 Task: Run without debugging the code.
Action: Mouse moved to (138, 8)
Screenshot: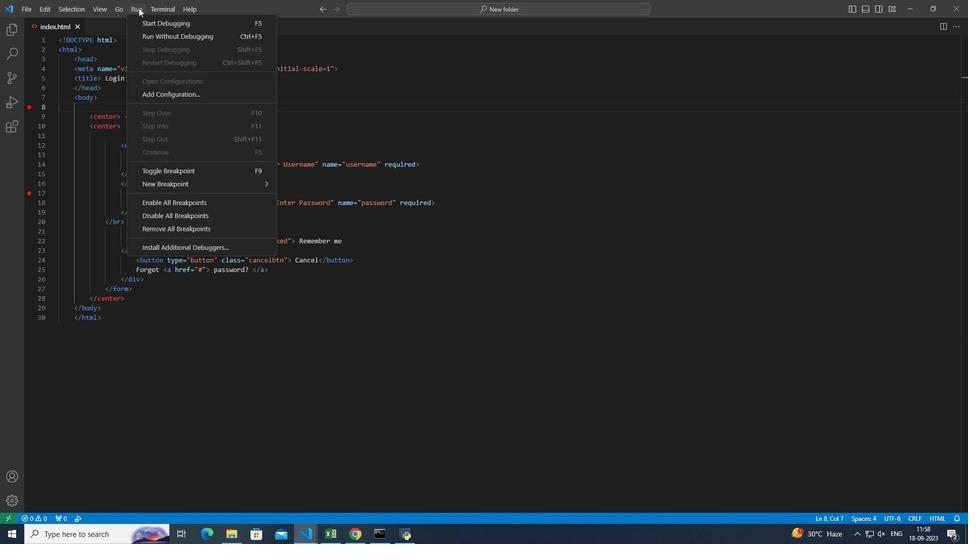
Action: Mouse pressed left at (138, 8)
Screenshot: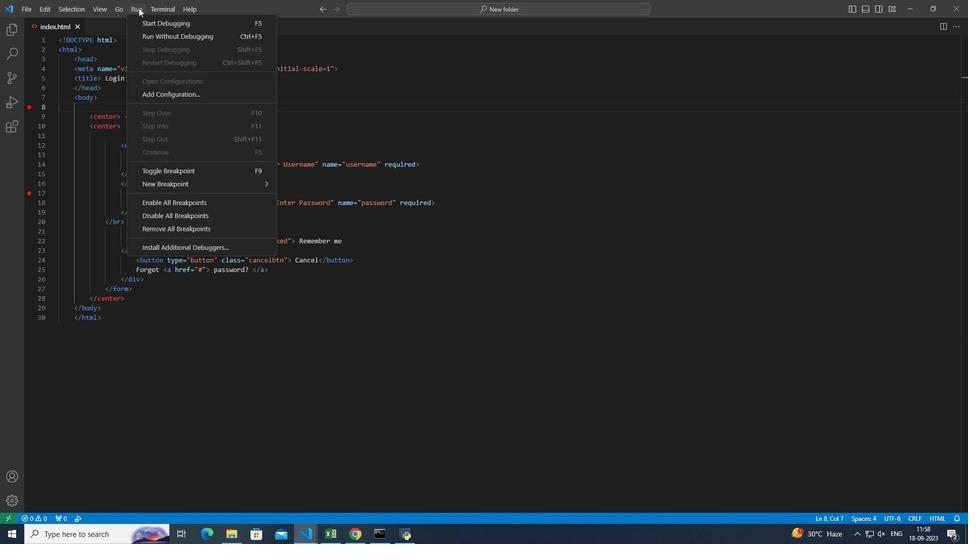 
Action: Mouse moved to (203, 39)
Screenshot: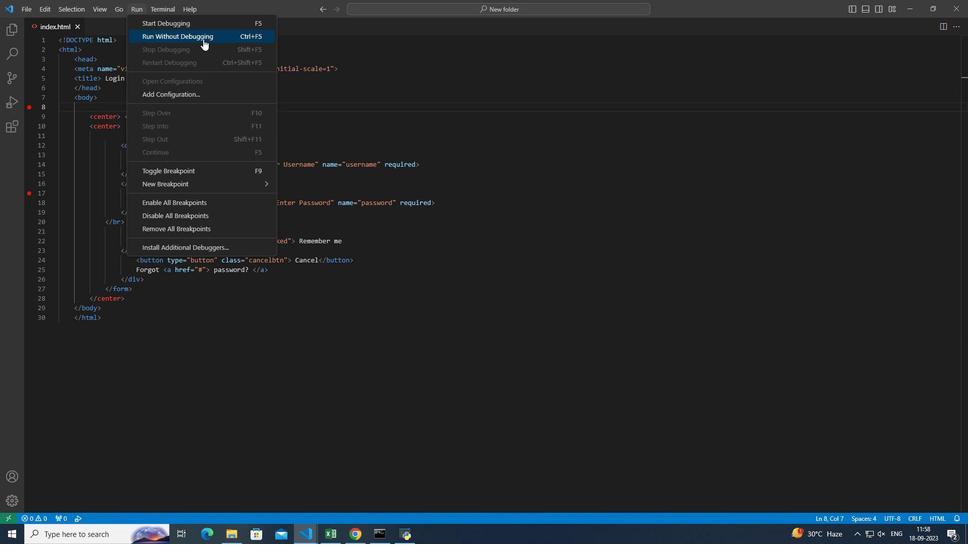 
Action: Mouse pressed left at (203, 39)
Screenshot: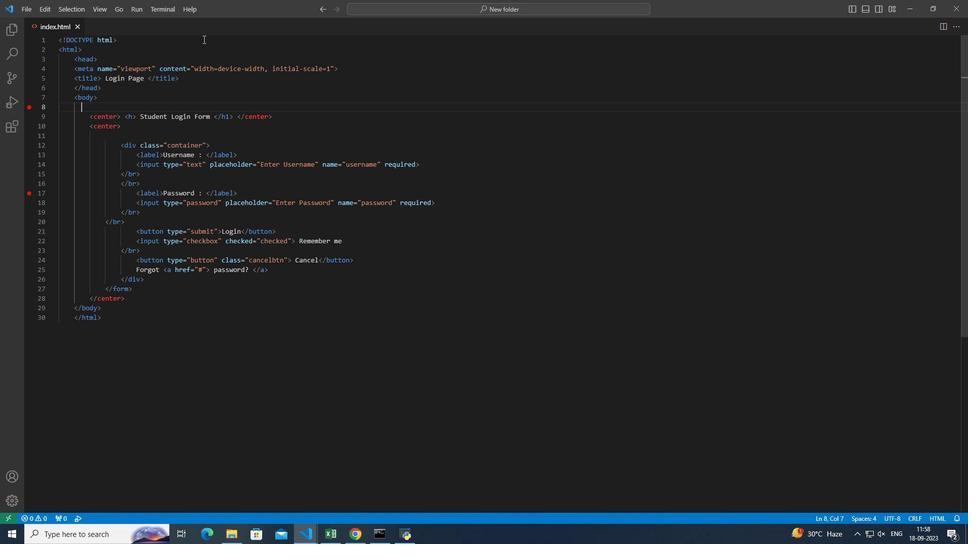
Action: Mouse moved to (329, 75)
Screenshot: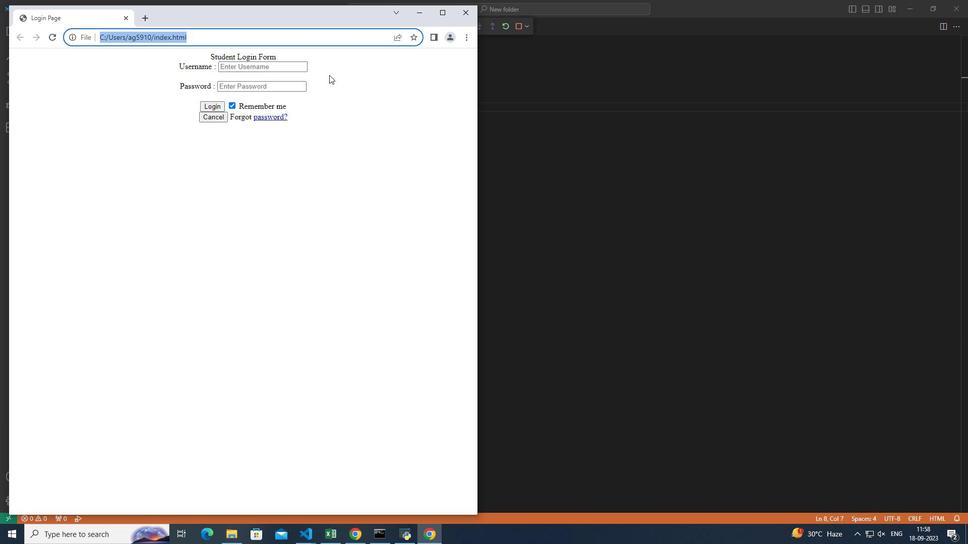 
